 Task: Turn off the incident email notification.
Action: Mouse moved to (943, 57)
Screenshot: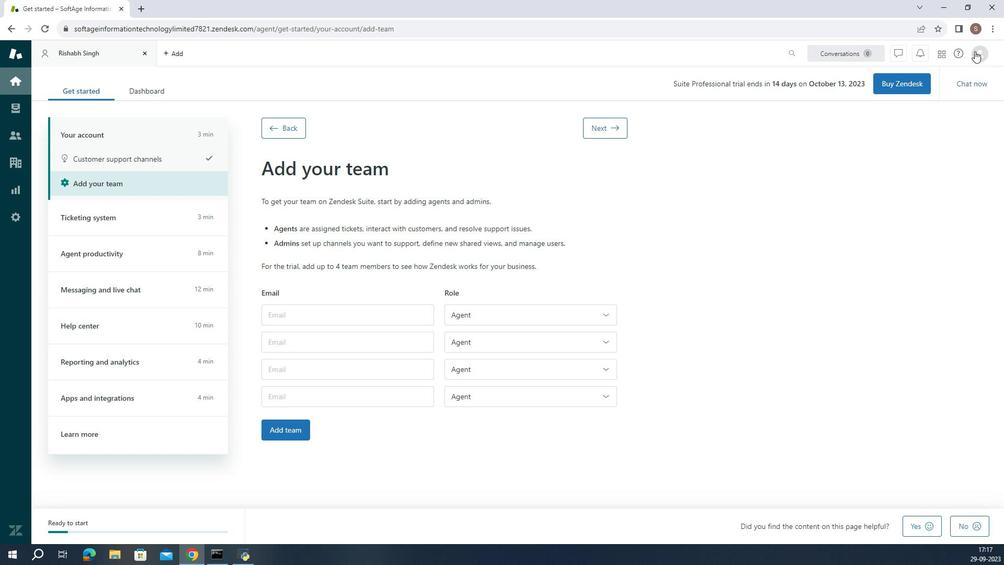 
Action: Mouse pressed left at (943, 57)
Screenshot: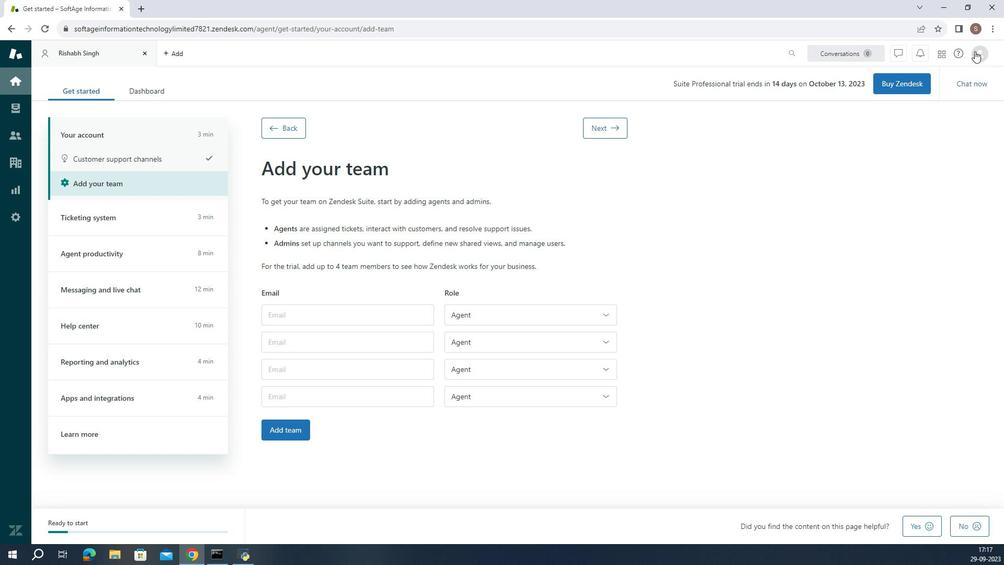 
Action: Mouse moved to (913, 91)
Screenshot: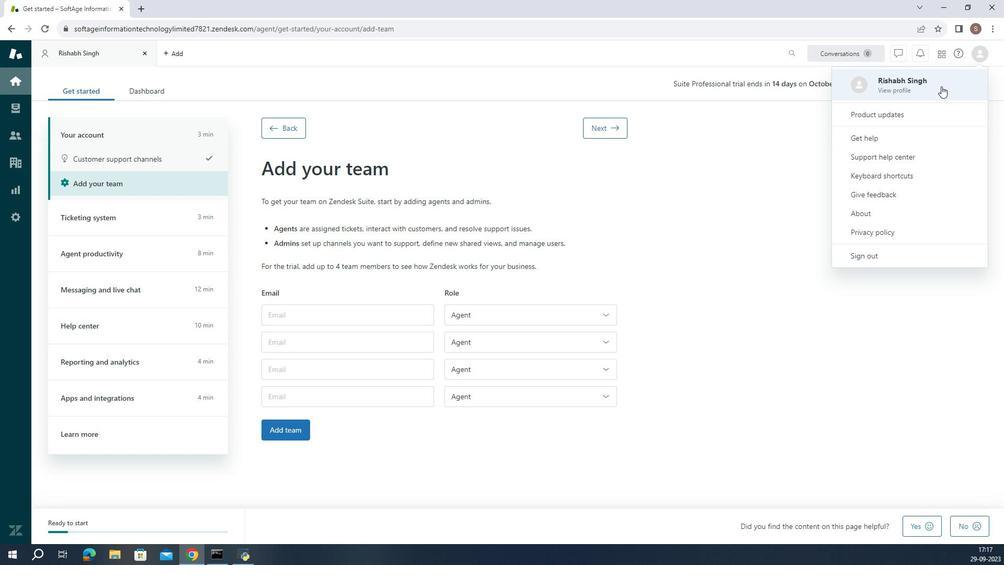 
Action: Mouse pressed left at (913, 91)
Screenshot: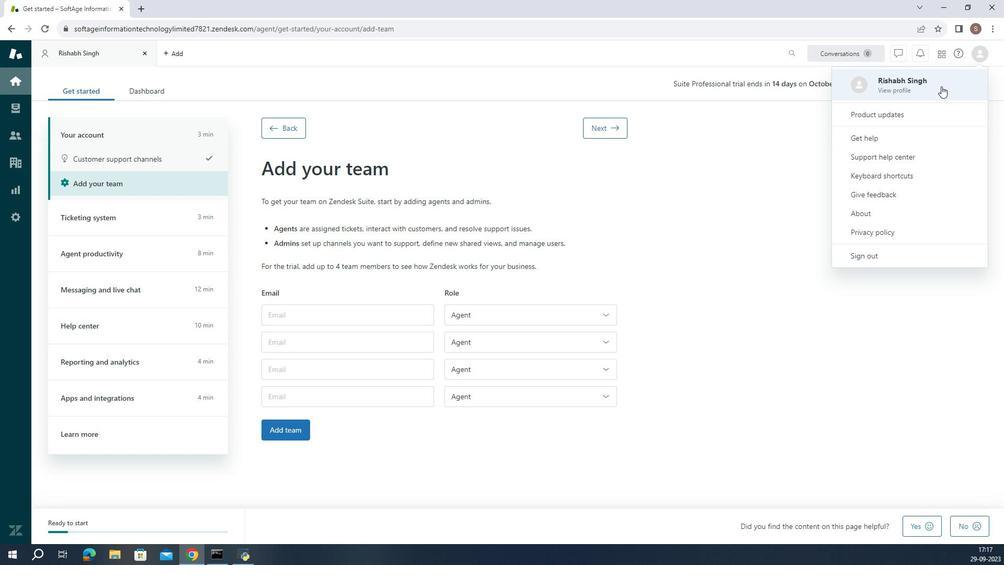 
Action: Mouse moved to (425, 153)
Screenshot: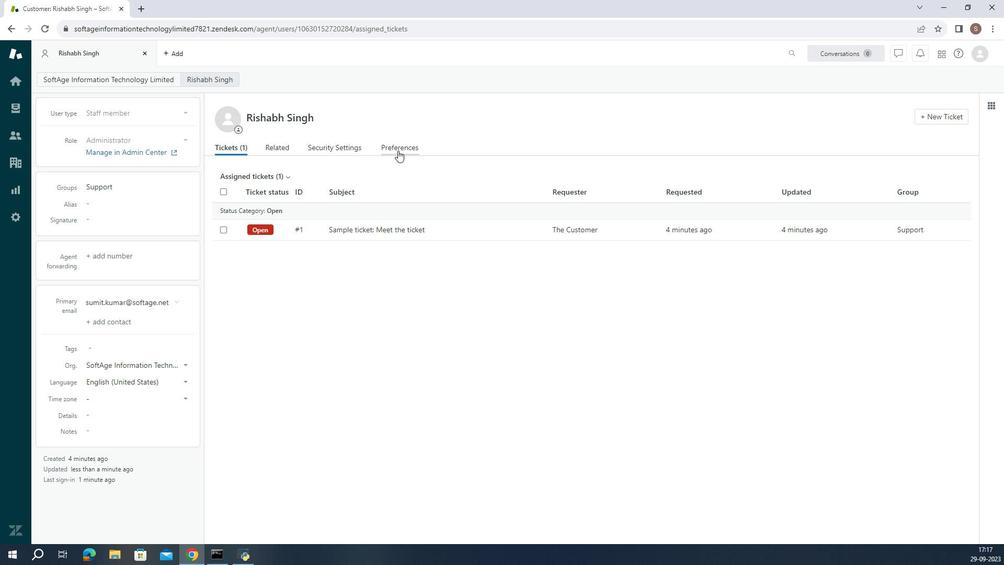 
Action: Mouse pressed left at (425, 153)
Screenshot: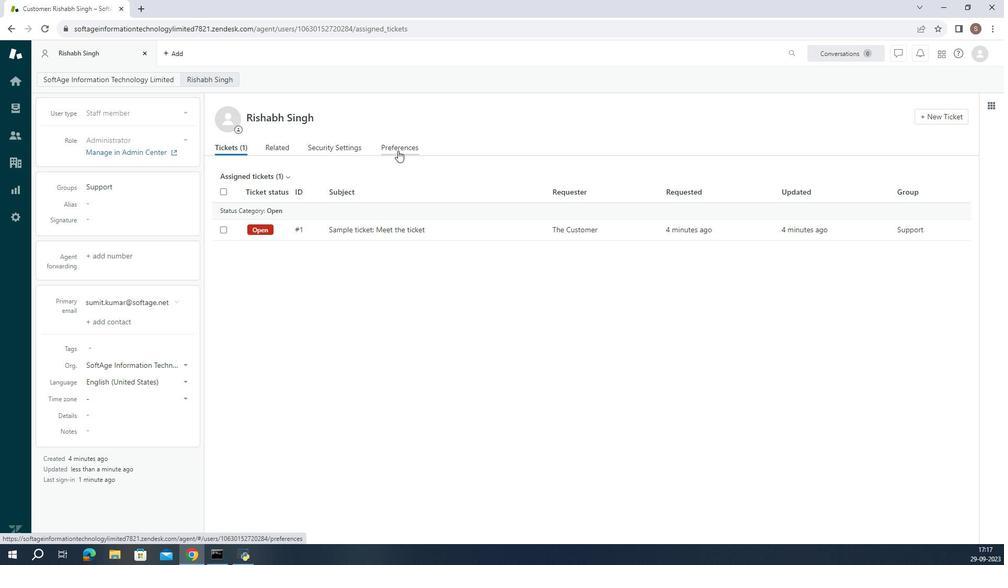 
Action: Mouse moved to (491, 185)
Screenshot: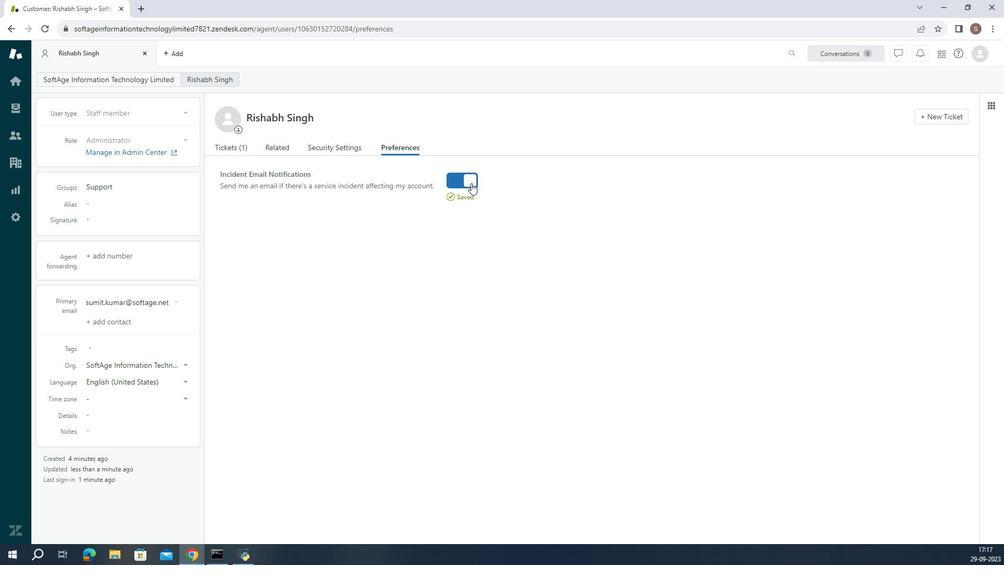 
Action: Mouse pressed left at (491, 185)
Screenshot: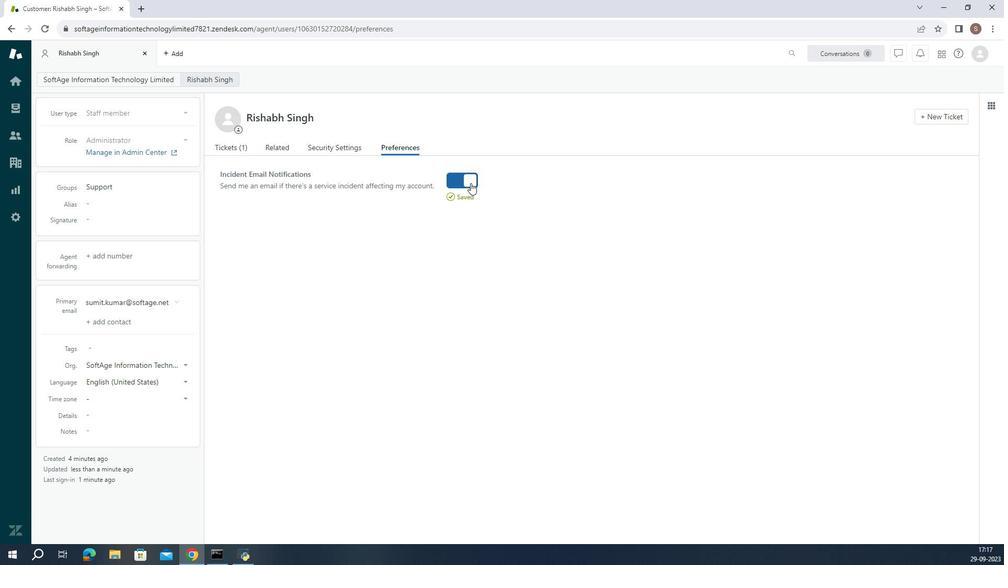 
Action: Mouse moved to (632, 269)
Screenshot: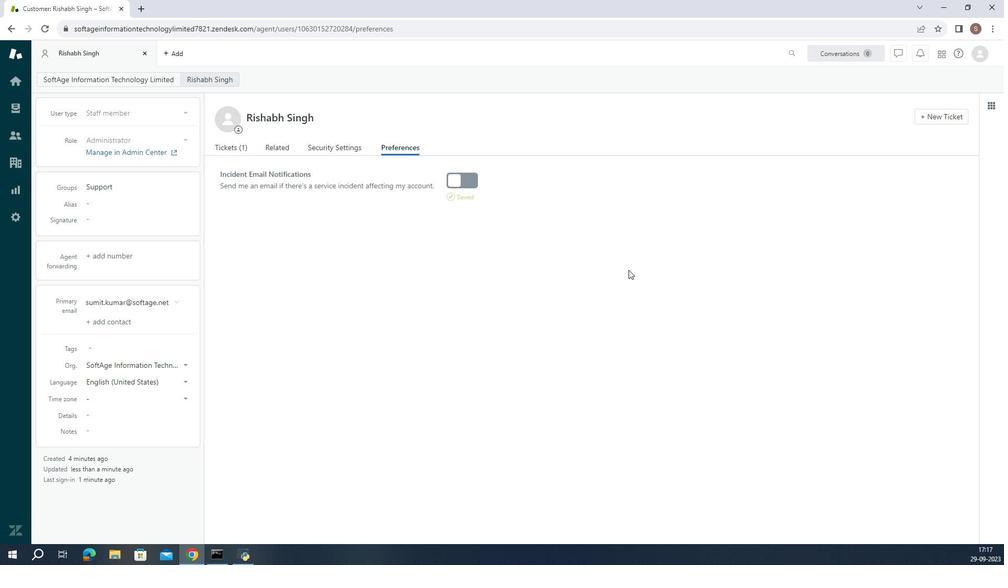 
